 Task: Set the High-priority code rate for DVB-T reception parameters to 4/5.
Action: Mouse moved to (98, 9)
Screenshot: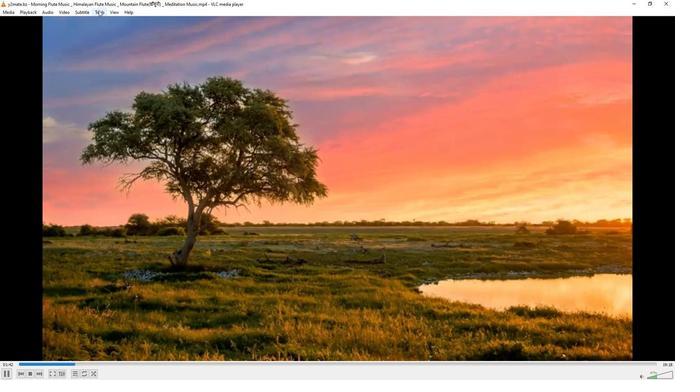 
Action: Mouse pressed left at (98, 9)
Screenshot: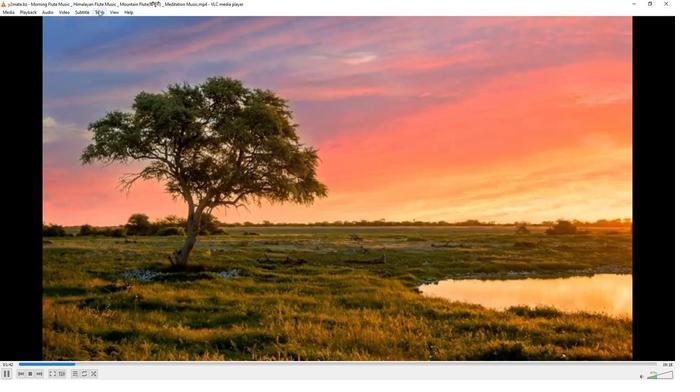 
Action: Mouse moved to (110, 92)
Screenshot: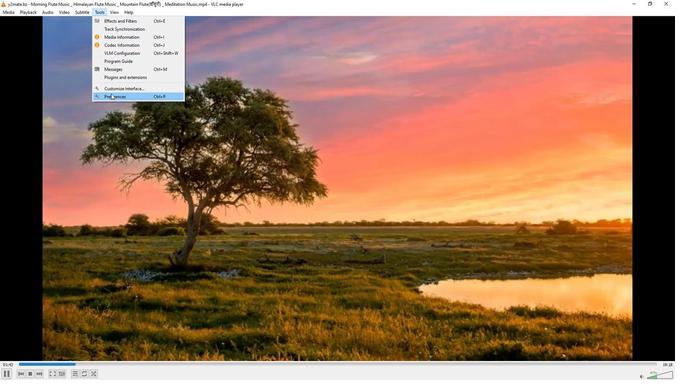 
Action: Mouse pressed left at (110, 92)
Screenshot: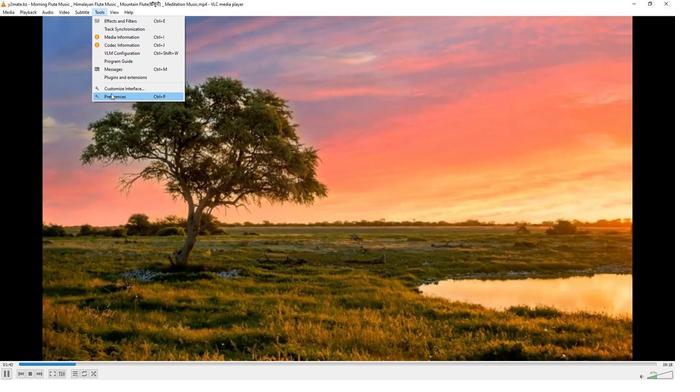 
Action: Mouse moved to (223, 308)
Screenshot: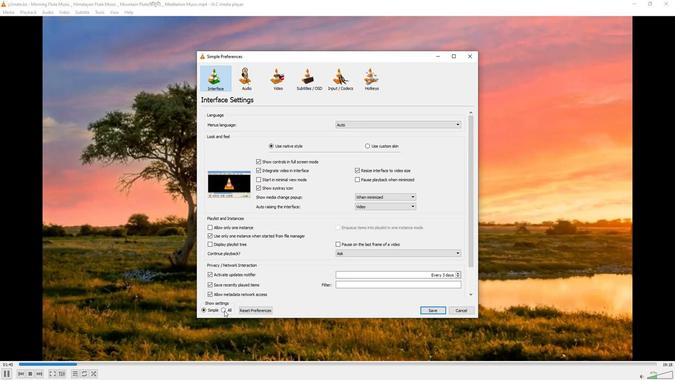 
Action: Mouse pressed left at (223, 308)
Screenshot: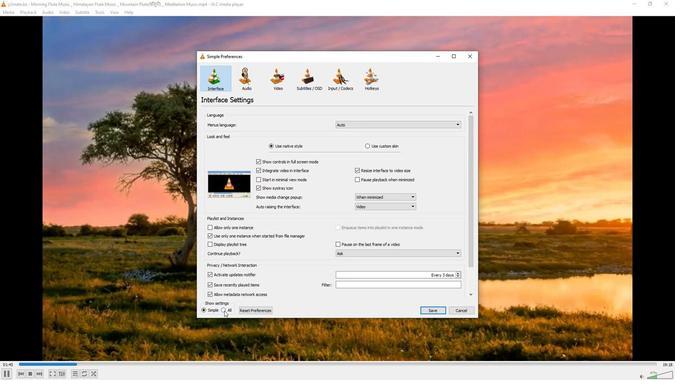 
Action: Mouse moved to (212, 190)
Screenshot: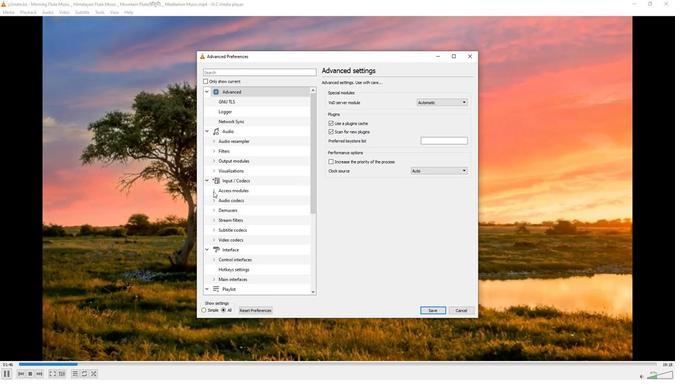 
Action: Mouse pressed left at (212, 190)
Screenshot: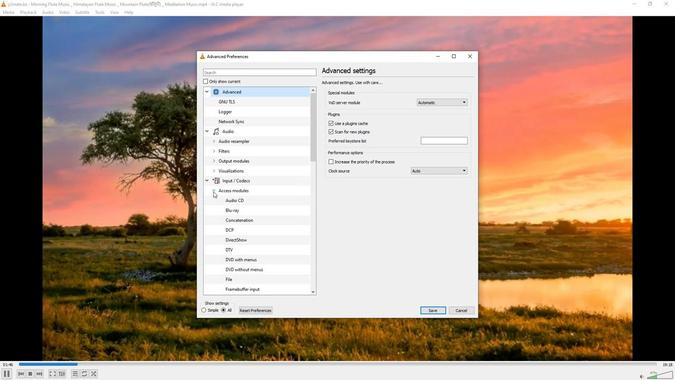 
Action: Mouse moved to (226, 247)
Screenshot: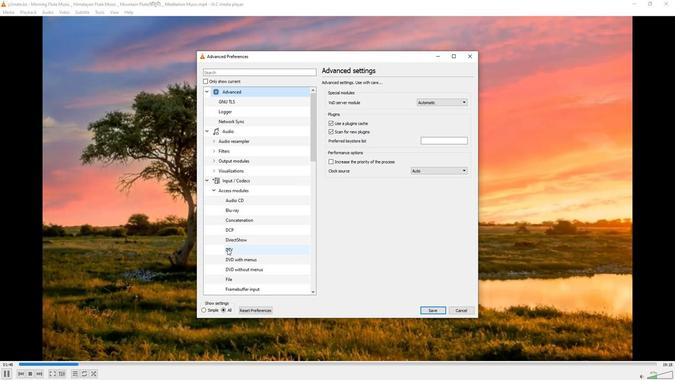 
Action: Mouse pressed left at (226, 247)
Screenshot: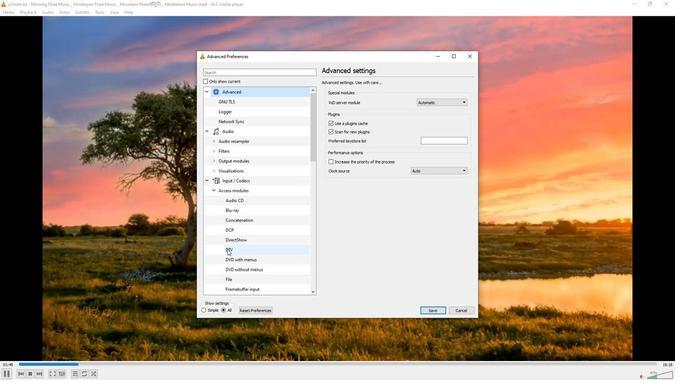 
Action: Mouse moved to (429, 177)
Screenshot: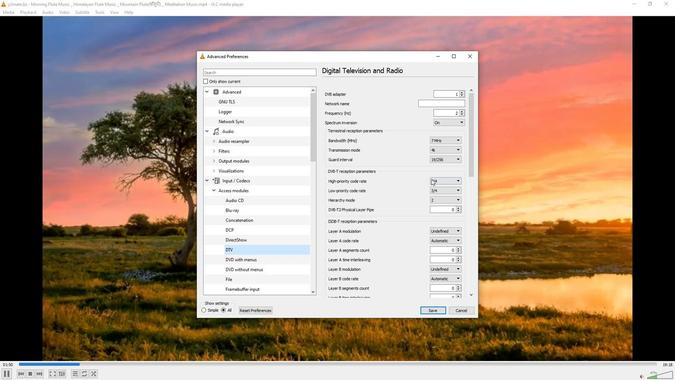 
Action: Mouse pressed left at (429, 177)
Screenshot: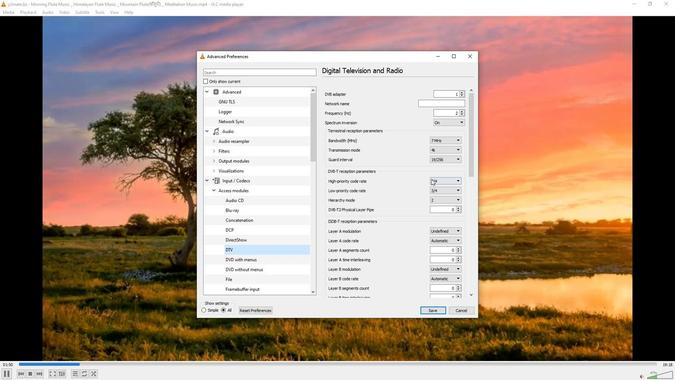 
Action: Mouse moved to (430, 212)
Screenshot: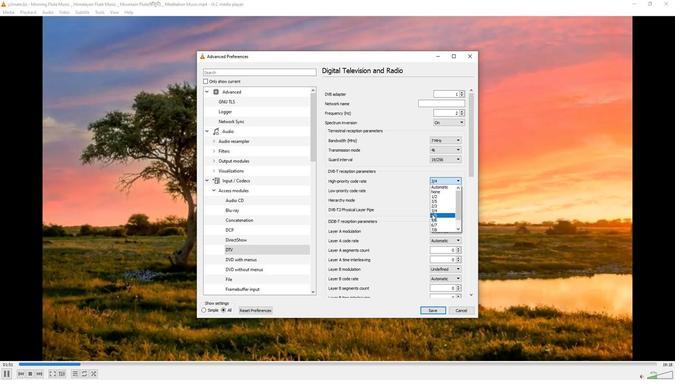 
Action: Mouse pressed left at (430, 212)
Screenshot: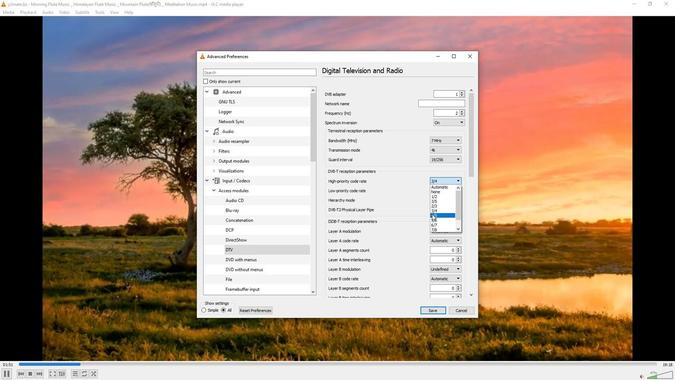 
Action: Mouse moved to (388, 194)
Screenshot: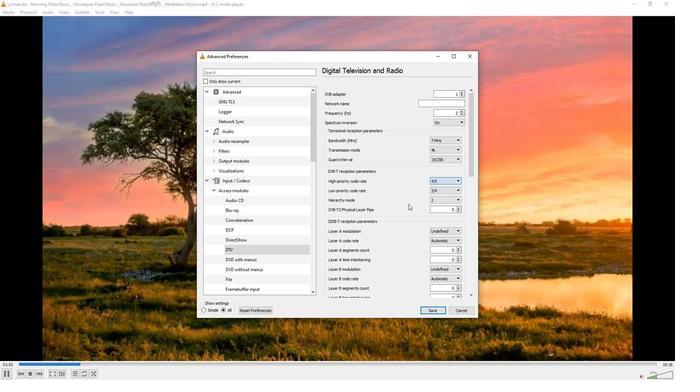 
